 Task: Create a task  Upgrade and migrate company supply chain management to a cloud-based solution , assign it to team member softage.4@softage.net in the project AriesPlan and update the status of the task to  At Risk , set the priority of the task to Medium
Action: Mouse moved to (62, 246)
Screenshot: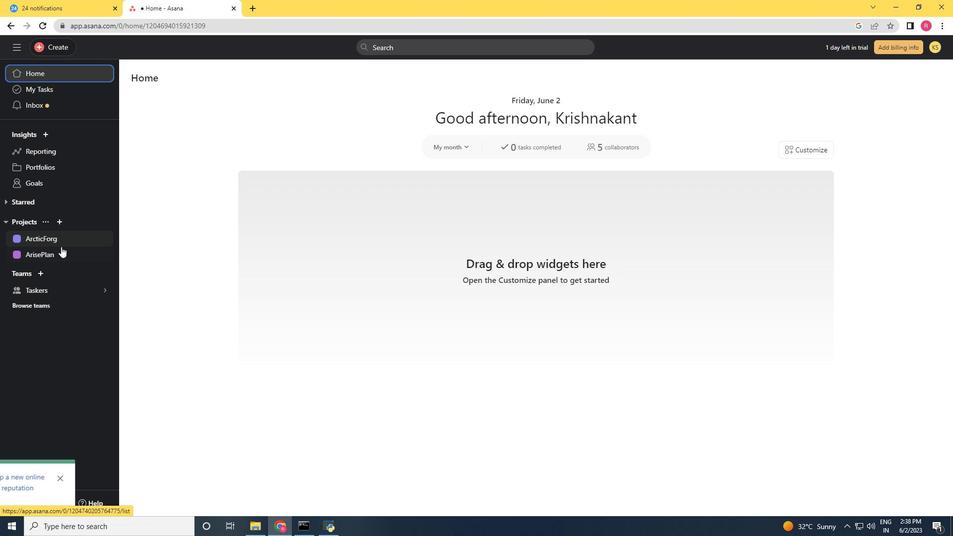 
Action: Mouse pressed left at (62, 246)
Screenshot: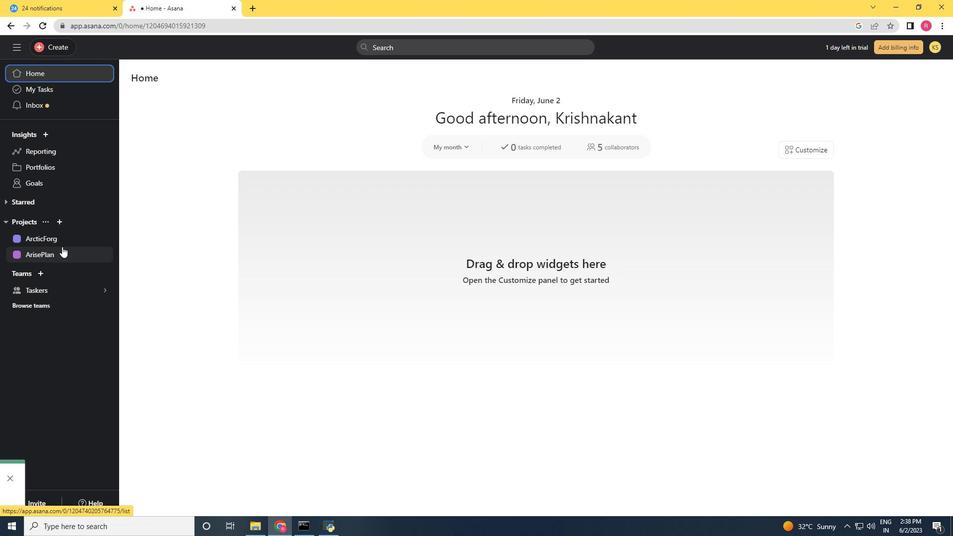 
Action: Mouse moved to (58, 49)
Screenshot: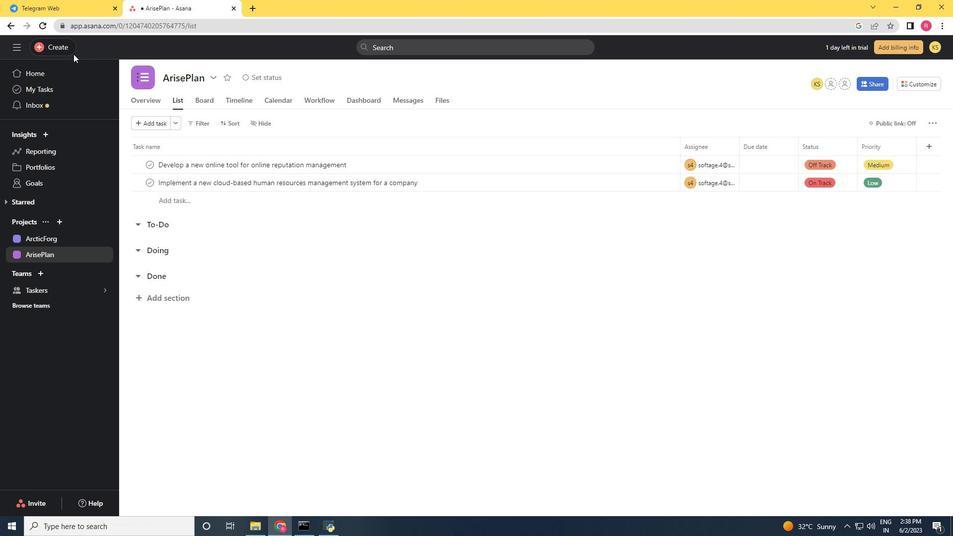 
Action: Mouse pressed left at (58, 49)
Screenshot: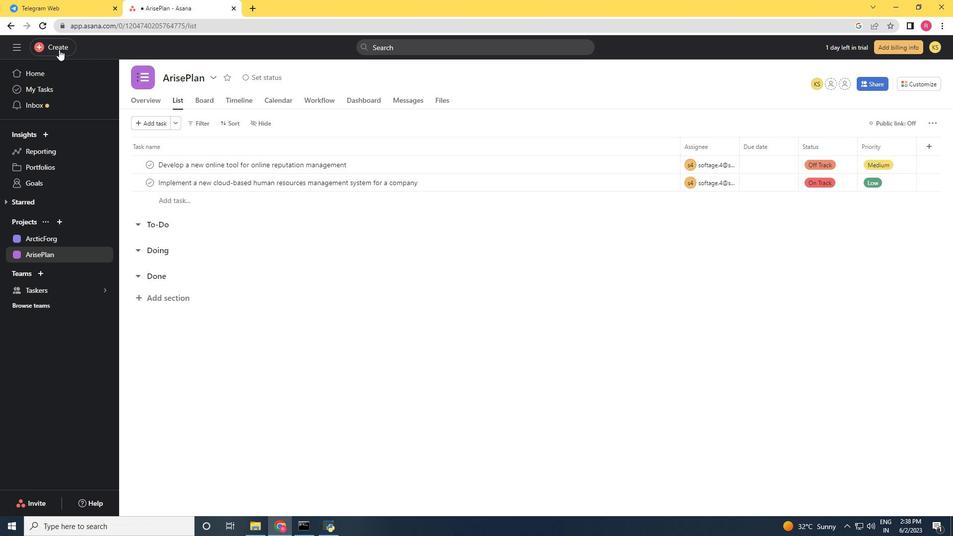 
Action: Mouse moved to (102, 49)
Screenshot: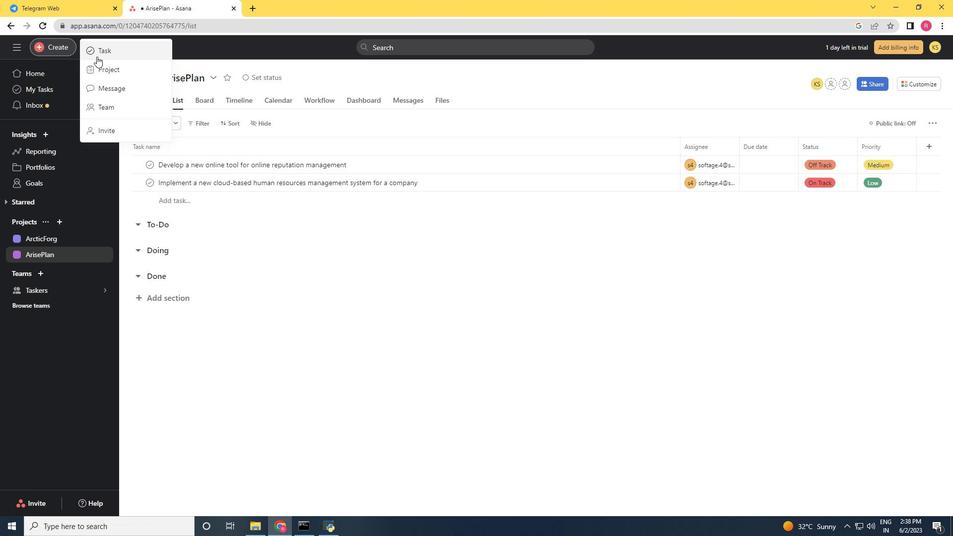 
Action: Mouse pressed left at (102, 49)
Screenshot: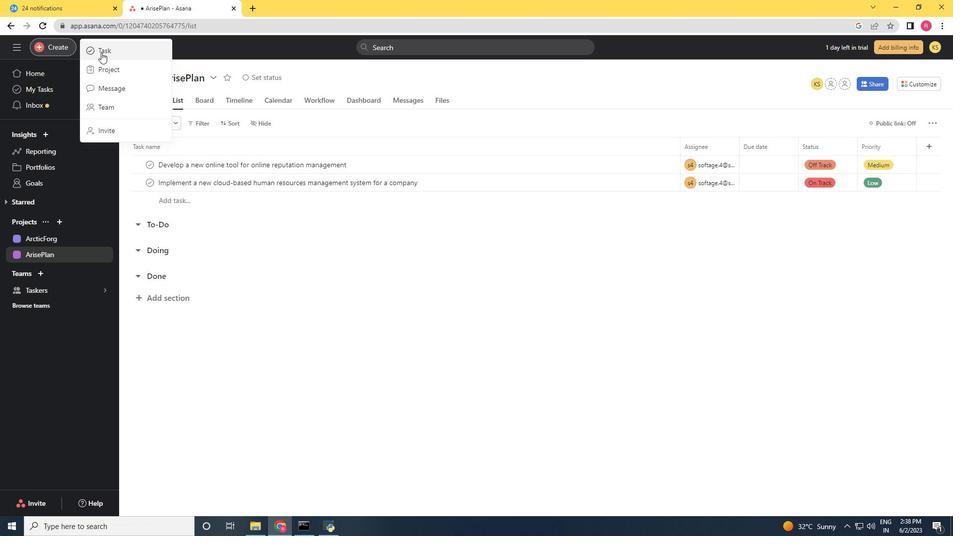 
Action: Mouse moved to (125, 182)
Screenshot: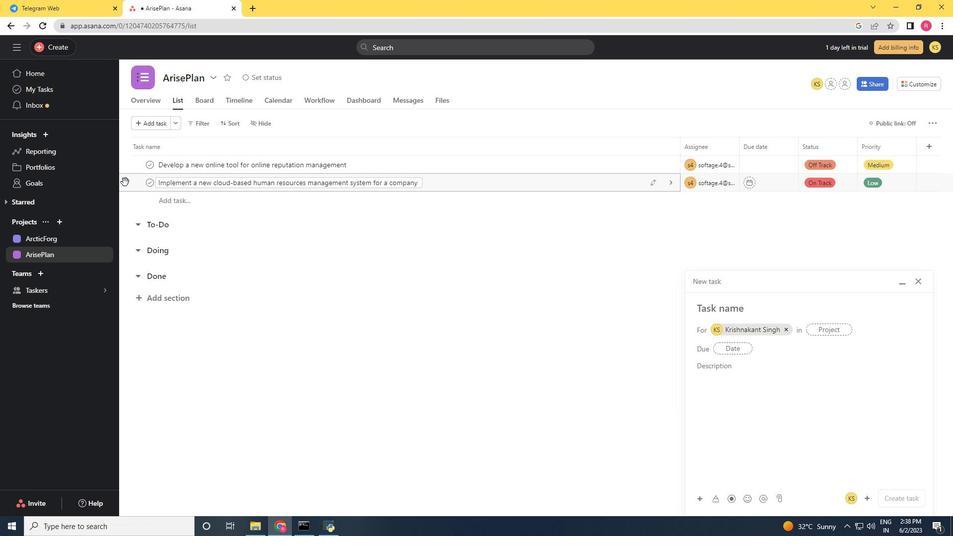 
Action: Key pressed u<Key.backspace><Key.shift>Upgrade<Key.space>and<Key.space><Key.shift><Key.shift><Key.shift><Key.shift><Key.shift><Key.shift><Key.shift><Key.shift><Key.shift><Key.shift><Key.shift>migrate<Key.space>company<Key.space>supply<Key.space>chain<Key.space>mnagement<Key.space><Key.backspace><Key.backspace><Key.backspace><Key.backspace><Key.backspace><Key.backspace><Key.backspace><Key.backspace><Key.backspace>anam==<Key.backspace><Key.backspace><Key.backspace>gement<Key.space>to<Key.space>a<Key.space>cloud<Key.space><Key.backspace>-based<Key.space>solution<Key.space>
Screenshot: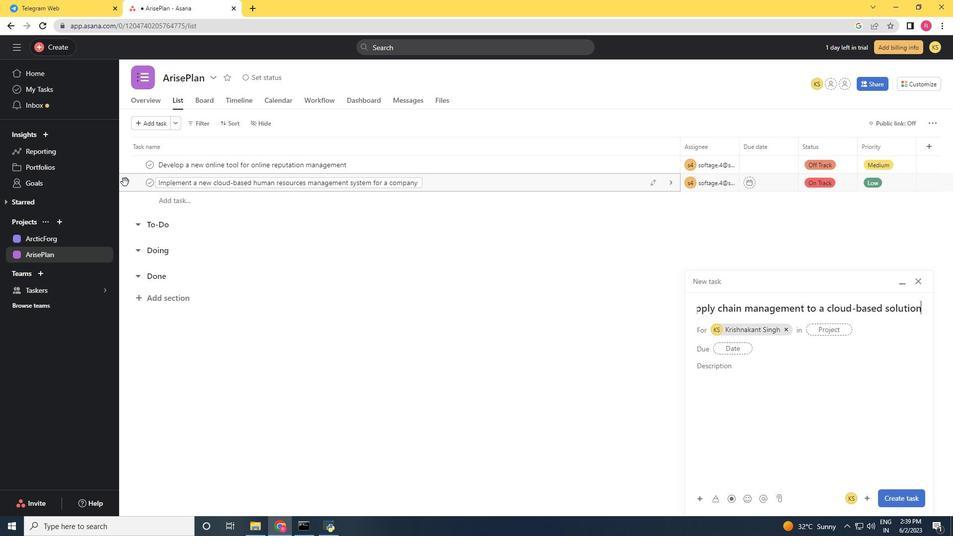 
Action: Mouse moved to (788, 325)
Screenshot: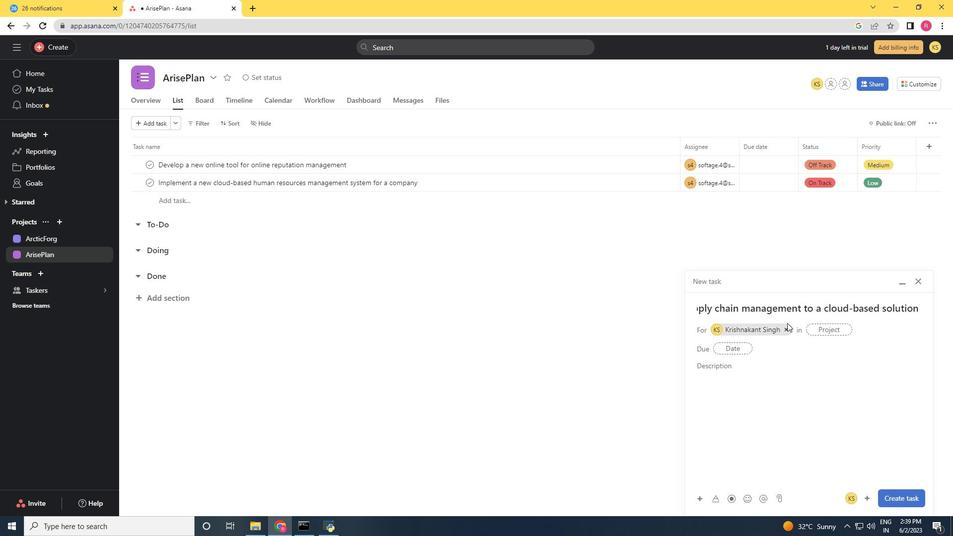 
Action: Mouse pressed left at (788, 325)
Screenshot: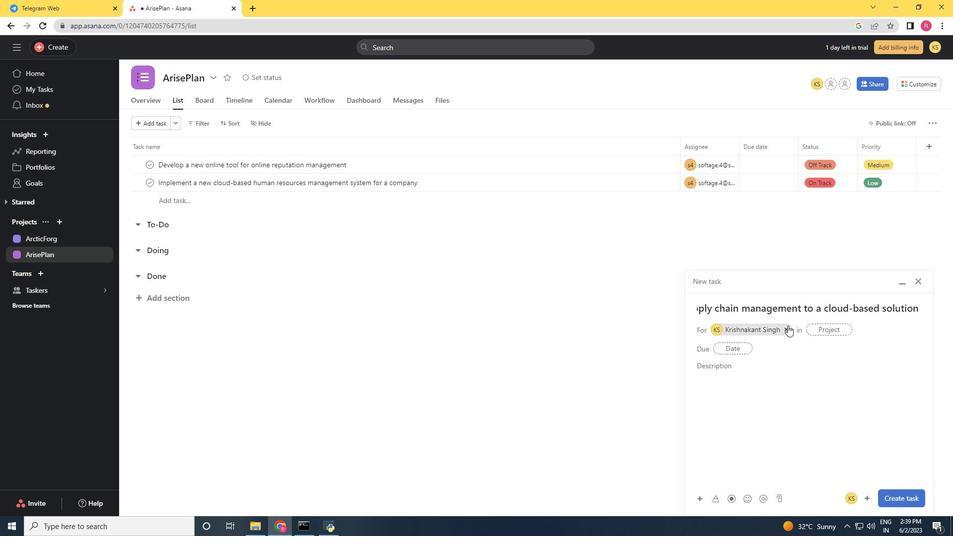 
Action: Mouse moved to (739, 328)
Screenshot: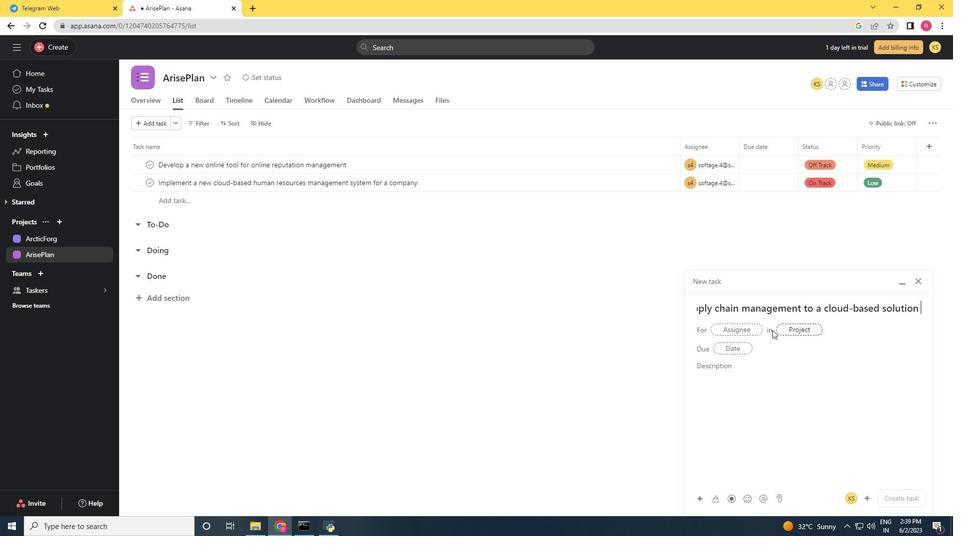 
Action: Mouse pressed left at (739, 328)
Screenshot: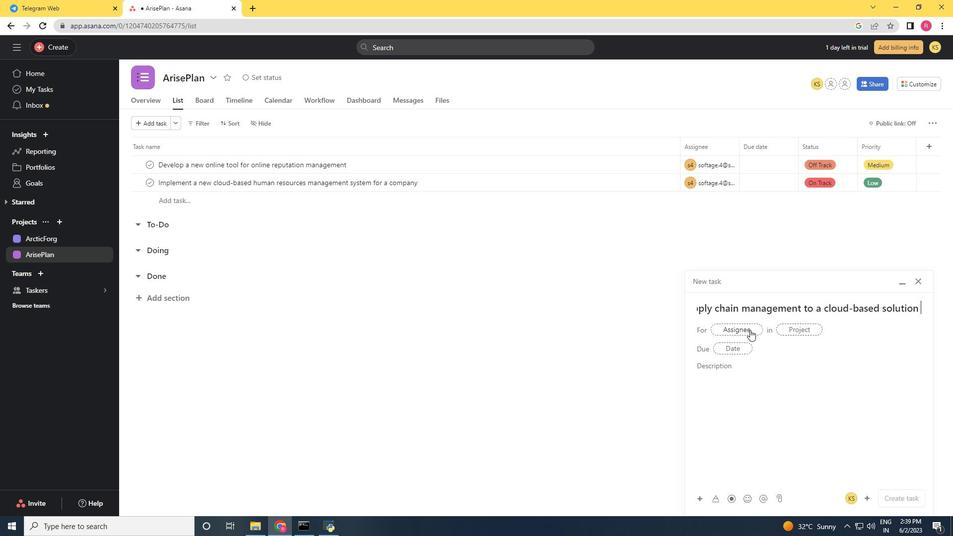 
Action: Mouse moved to (599, 333)
Screenshot: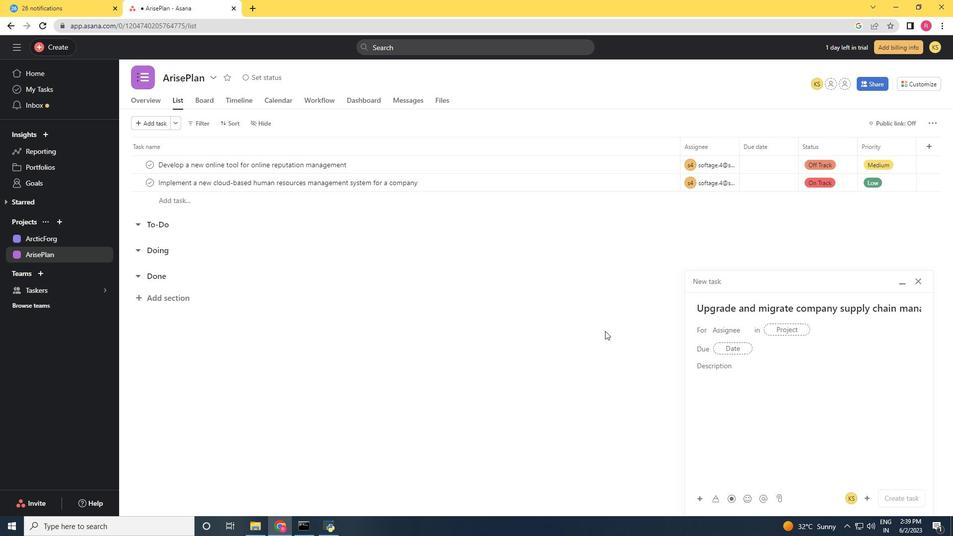 
Action: Key pressed softage<Key.space><Key.backspace>.4<Key.shift>@softage.net
Screenshot: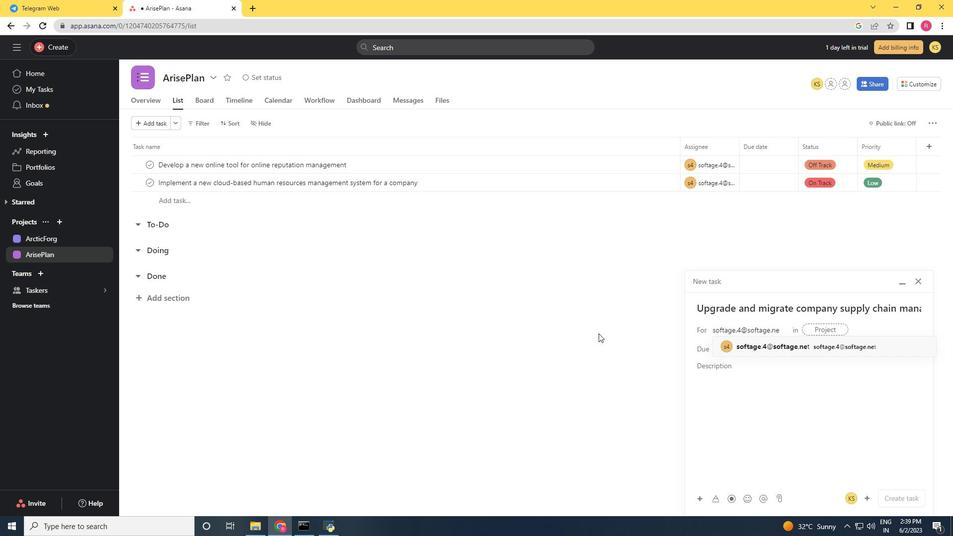 
Action: Mouse moved to (811, 345)
Screenshot: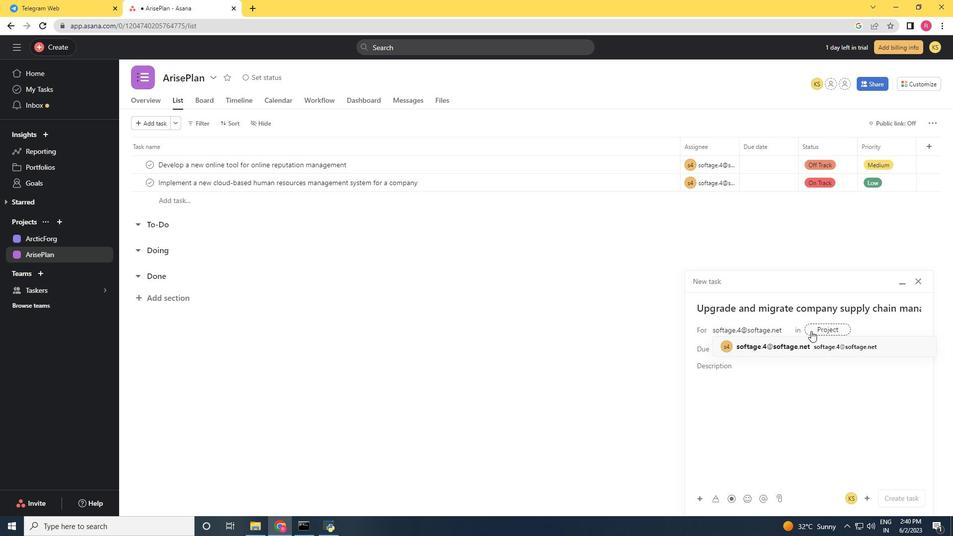 
Action: Mouse pressed left at (811, 345)
Screenshot: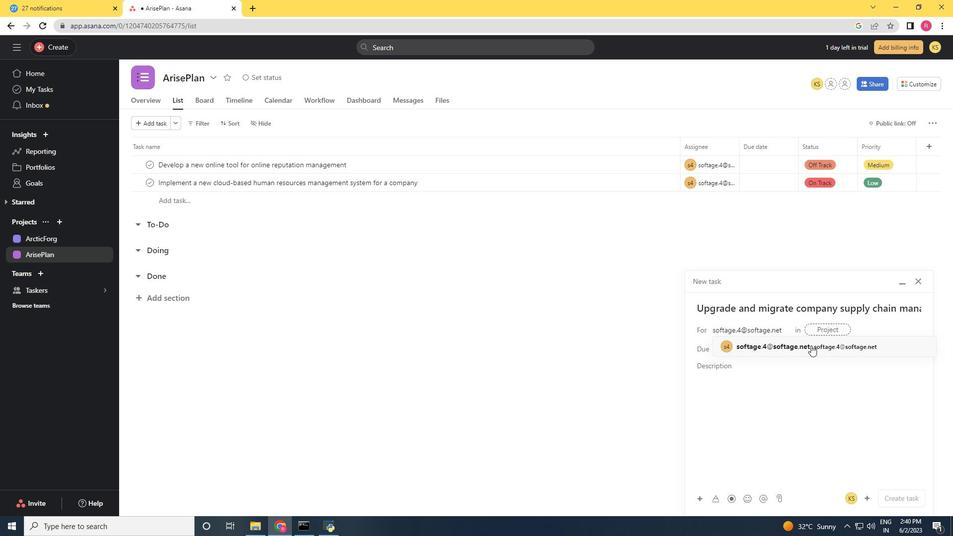 
Action: Mouse moved to (665, 360)
Screenshot: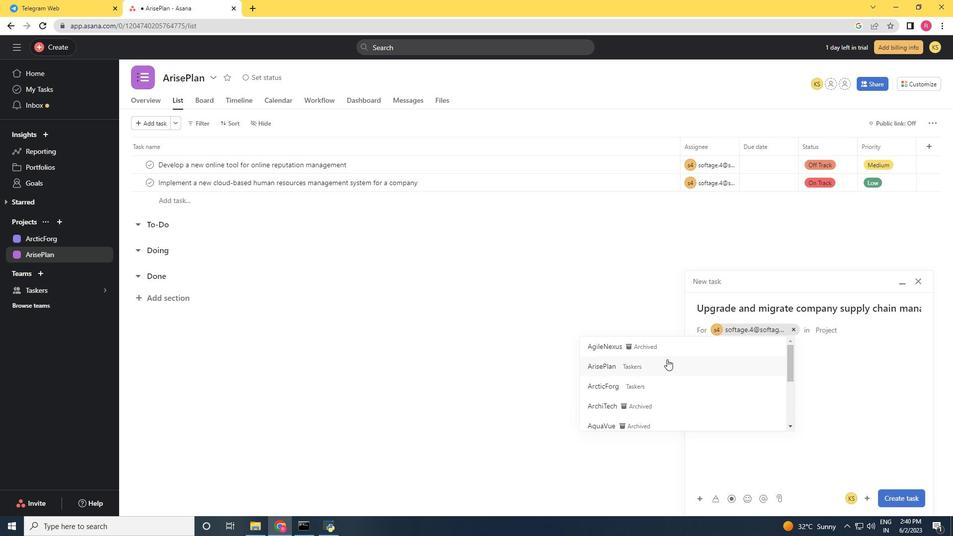 
Action: Mouse pressed left at (665, 360)
Screenshot: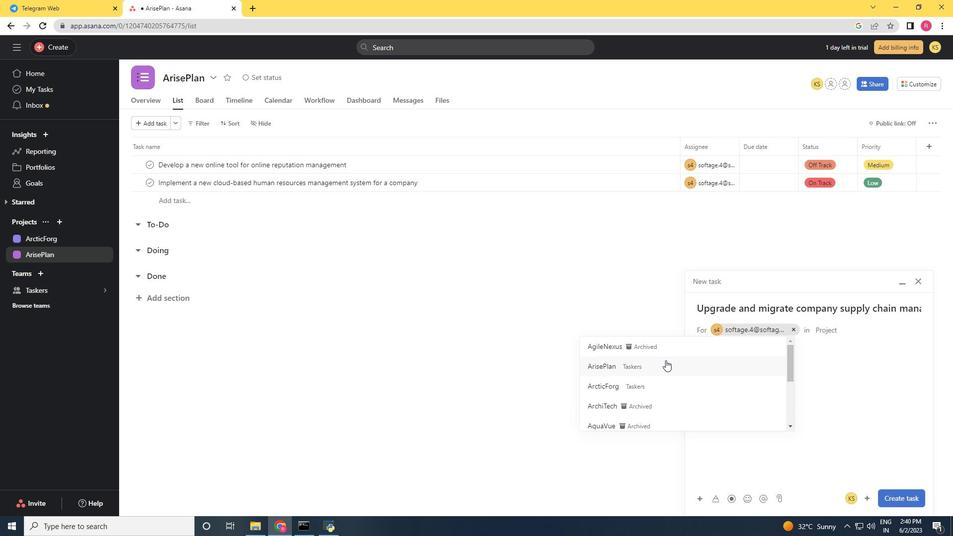 
Action: Mouse moved to (747, 369)
Screenshot: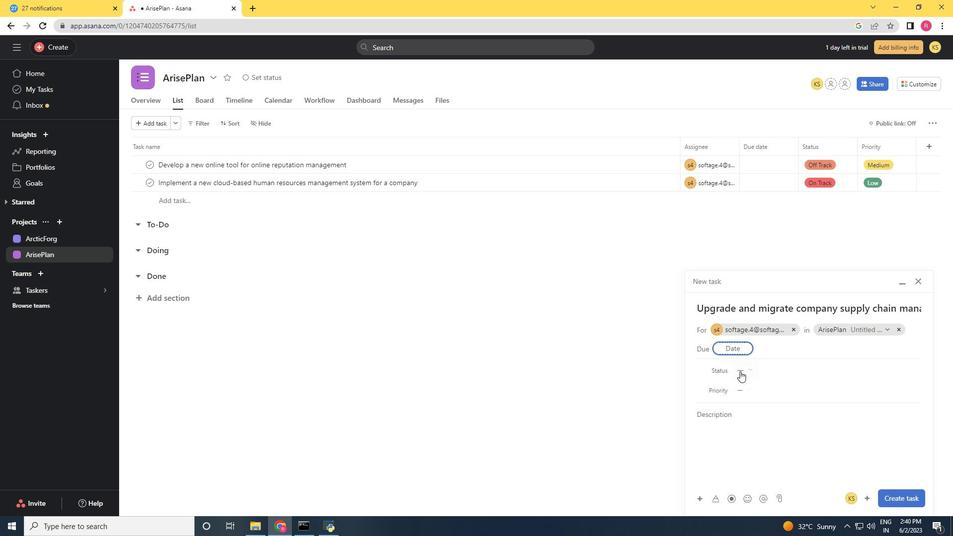 
Action: Mouse pressed left at (747, 369)
Screenshot: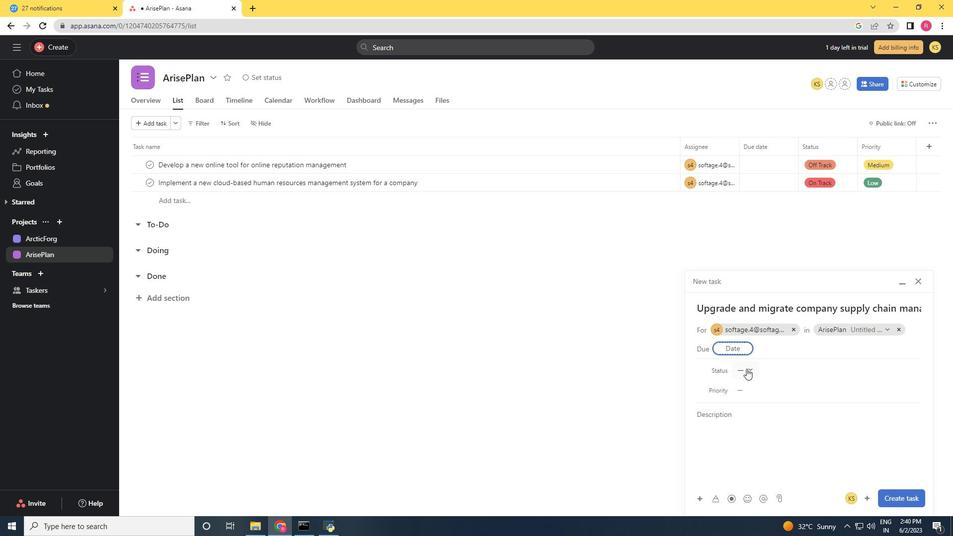 
Action: Mouse moved to (765, 440)
Screenshot: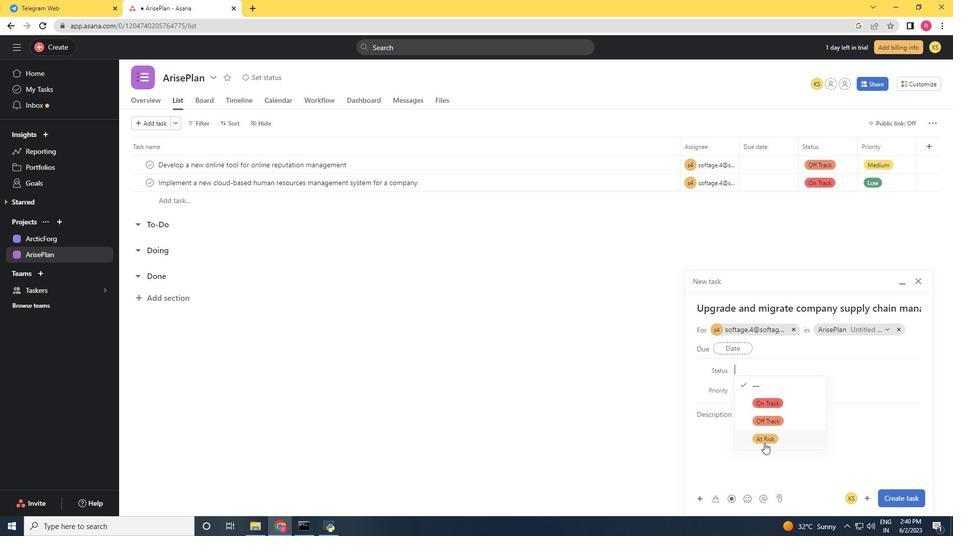 
Action: Mouse pressed left at (765, 440)
Screenshot: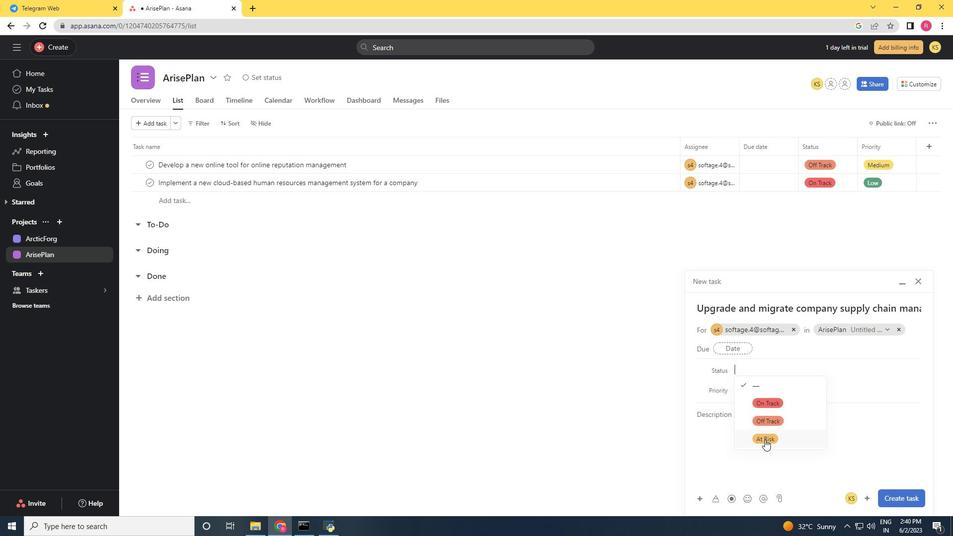 
Action: Mouse moved to (748, 390)
Screenshot: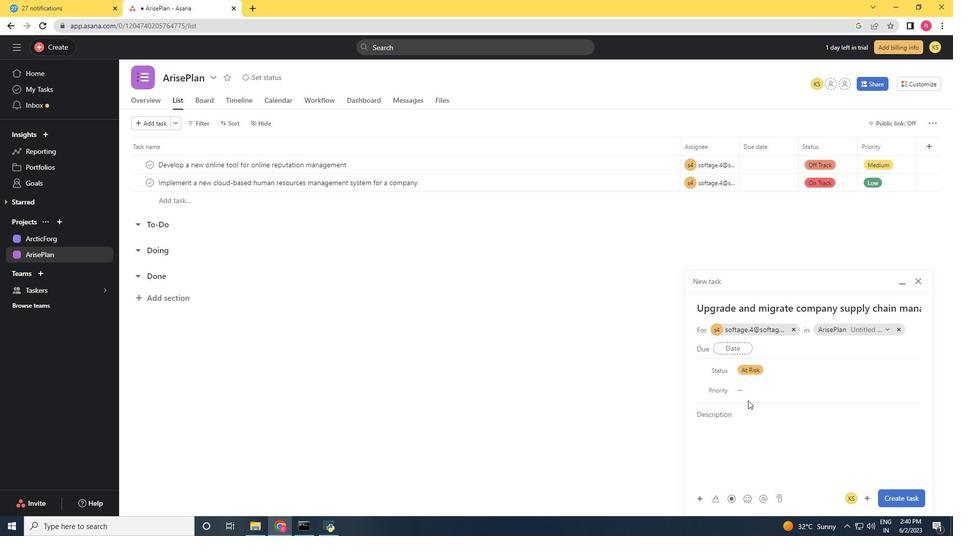 
Action: Mouse pressed left at (748, 390)
Screenshot: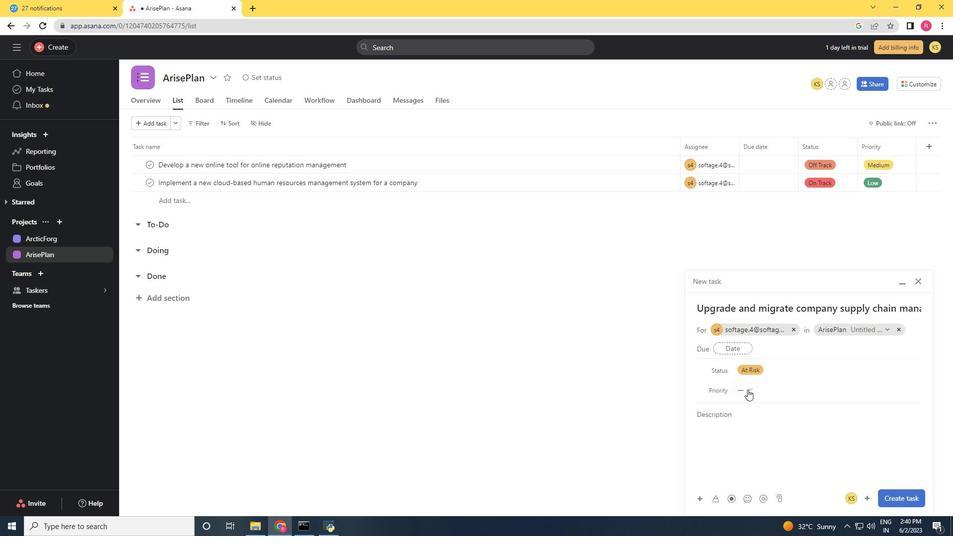 
Action: Mouse moved to (763, 443)
Screenshot: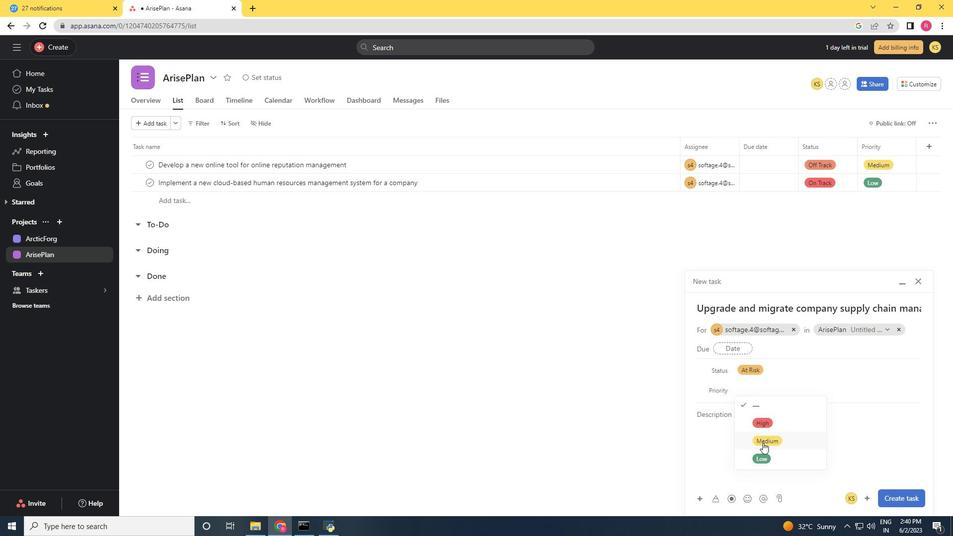 
Action: Mouse pressed left at (763, 443)
Screenshot: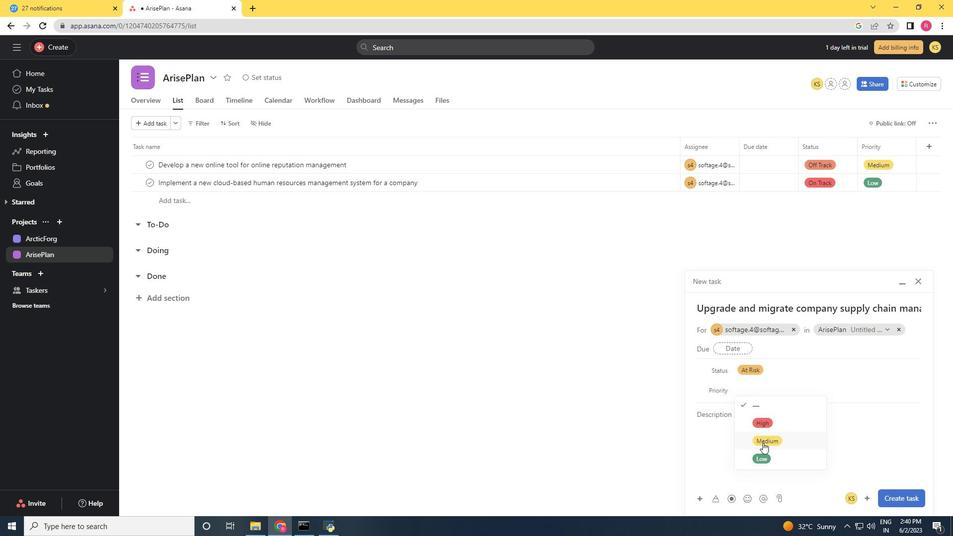 
Action: Mouse moved to (888, 499)
Screenshot: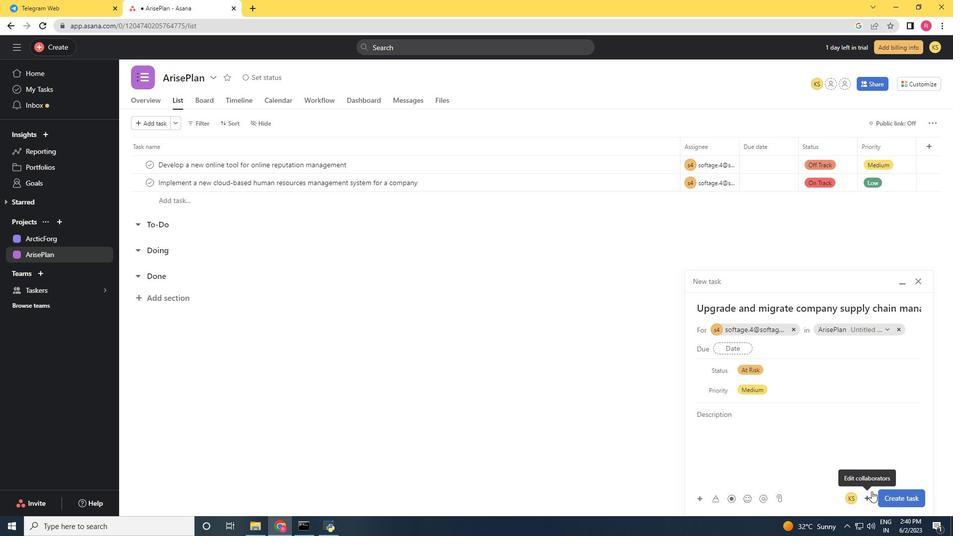 
Action: Mouse pressed left at (888, 499)
Screenshot: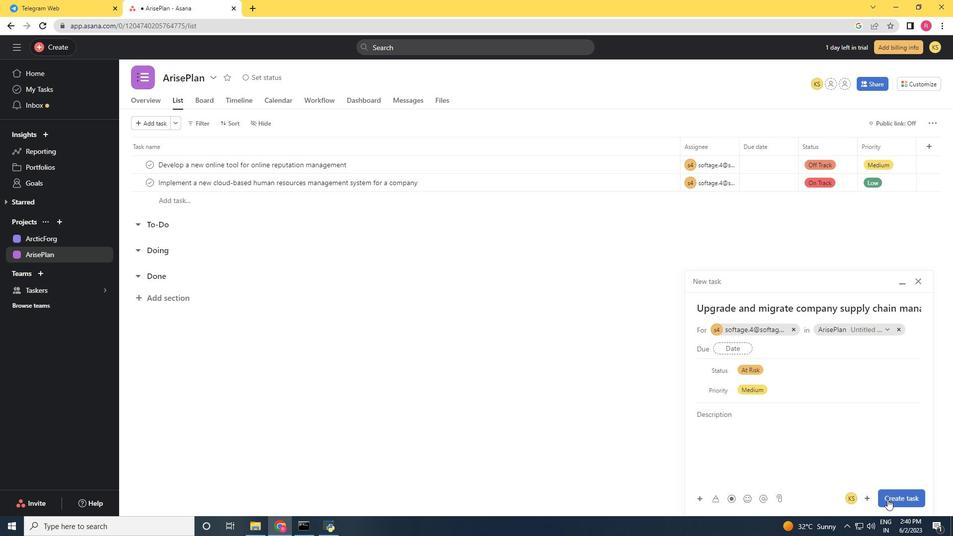 
Action: Mouse moved to (505, 430)
Screenshot: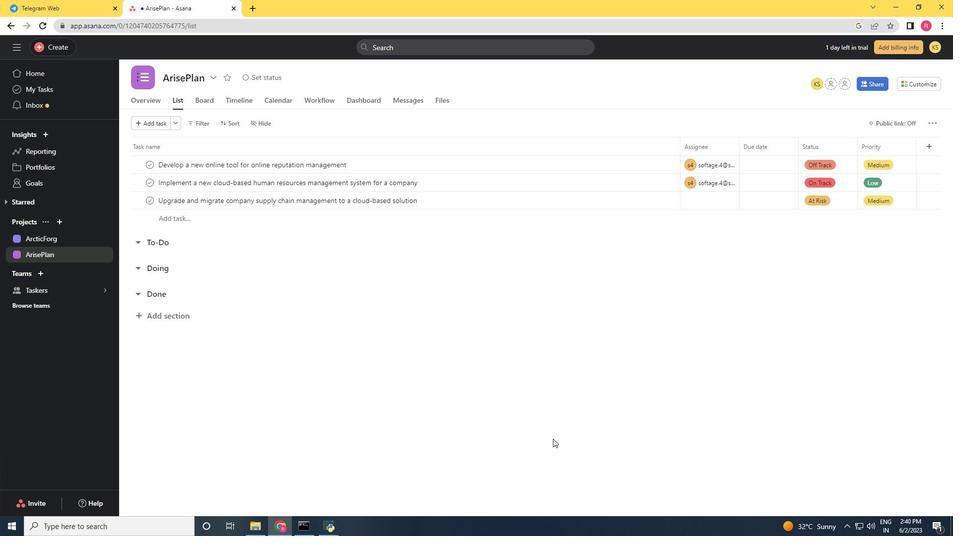 
